 Task: Create a due date automation trigger when advanced on, 2 working days before a card is due add basic assigned to member @aryan at 11:00 AM.
Action: Mouse moved to (980, 77)
Screenshot: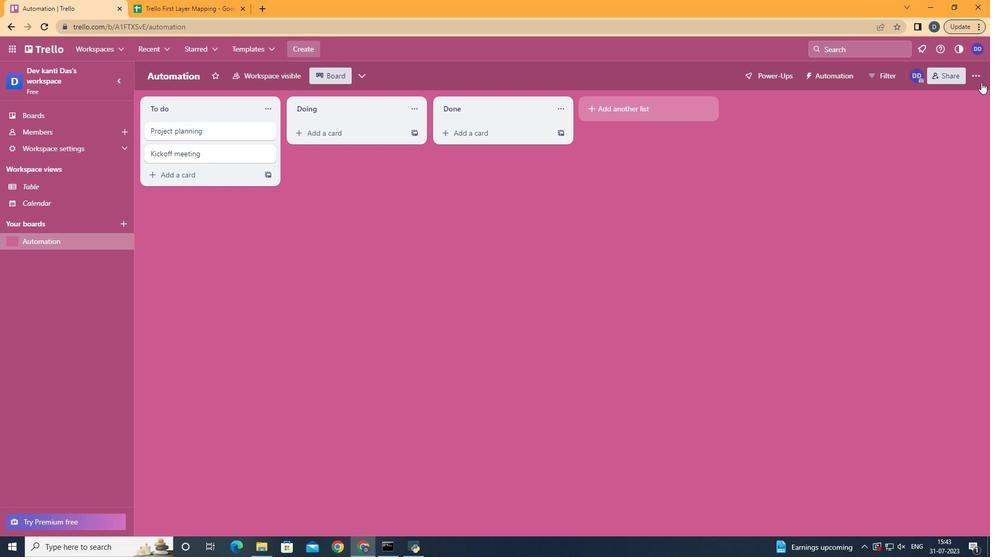 
Action: Mouse pressed left at (980, 77)
Screenshot: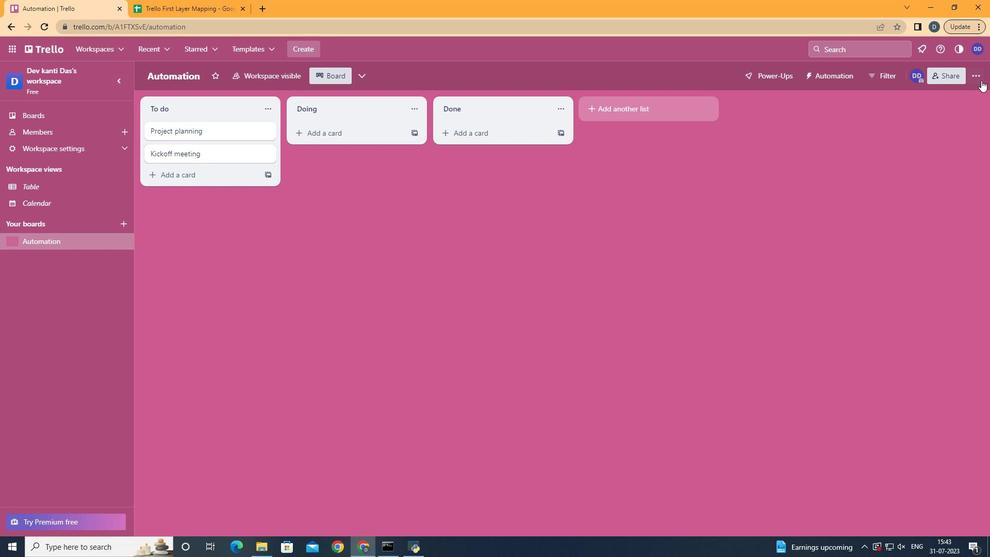 
Action: Mouse moved to (894, 212)
Screenshot: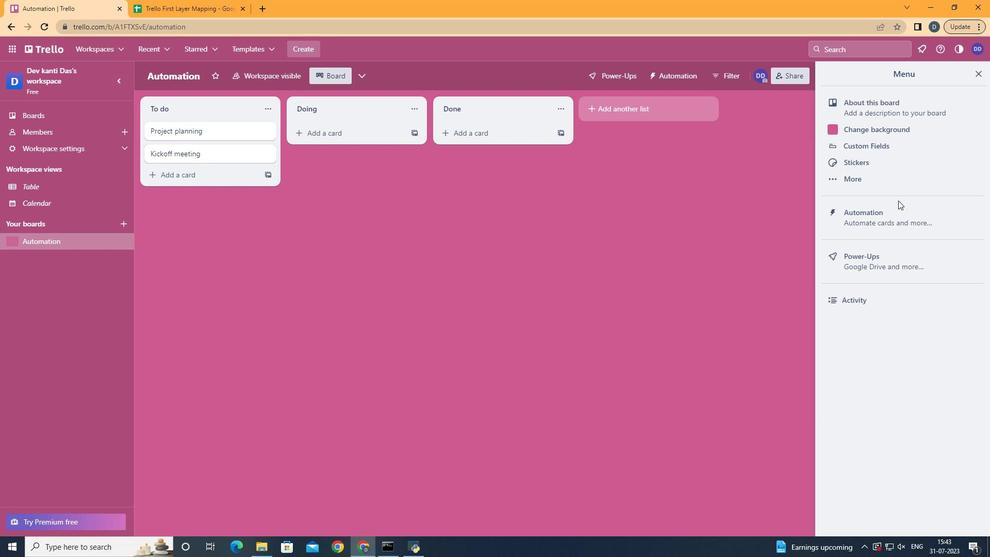 
Action: Mouse pressed left at (894, 212)
Screenshot: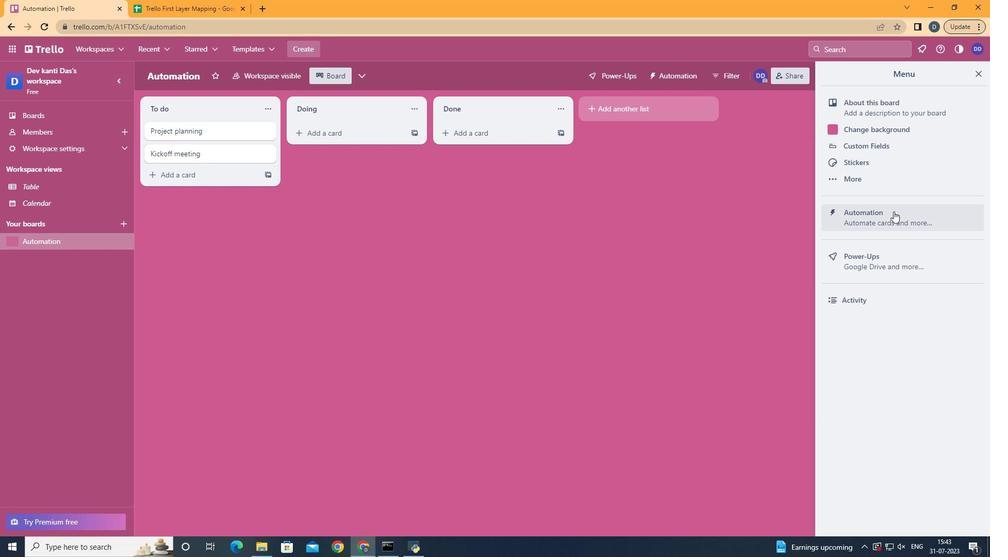 
Action: Mouse moved to (223, 206)
Screenshot: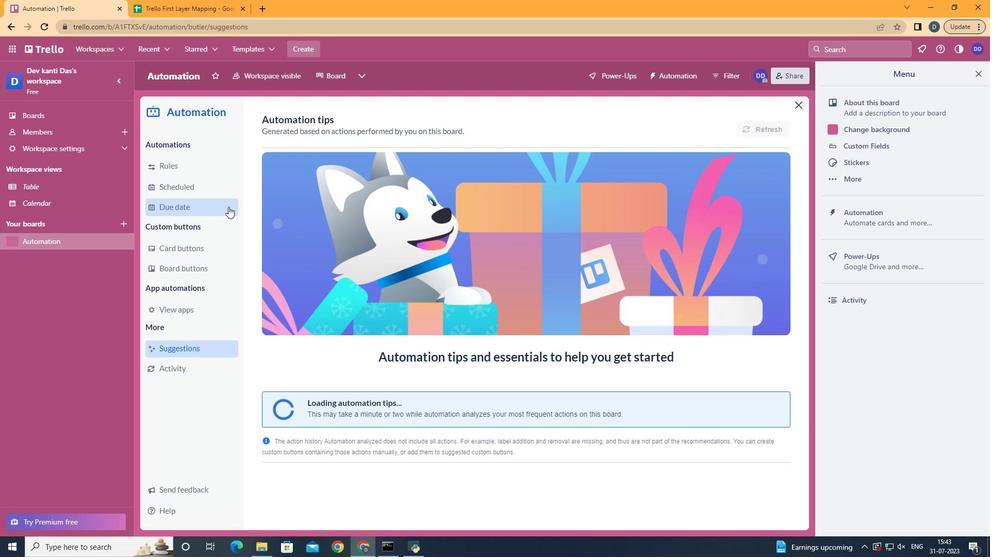
Action: Mouse pressed left at (223, 206)
Screenshot: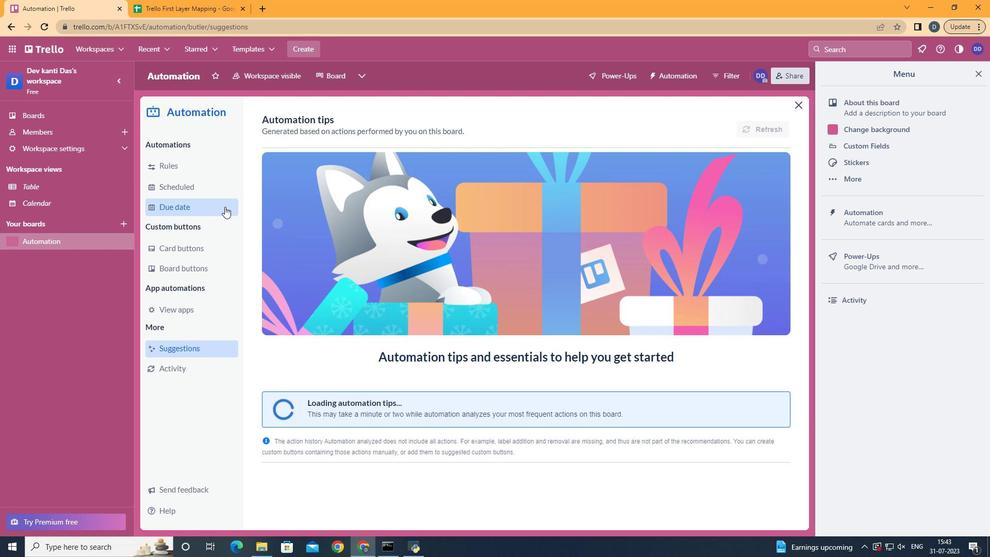 
Action: Mouse moved to (707, 117)
Screenshot: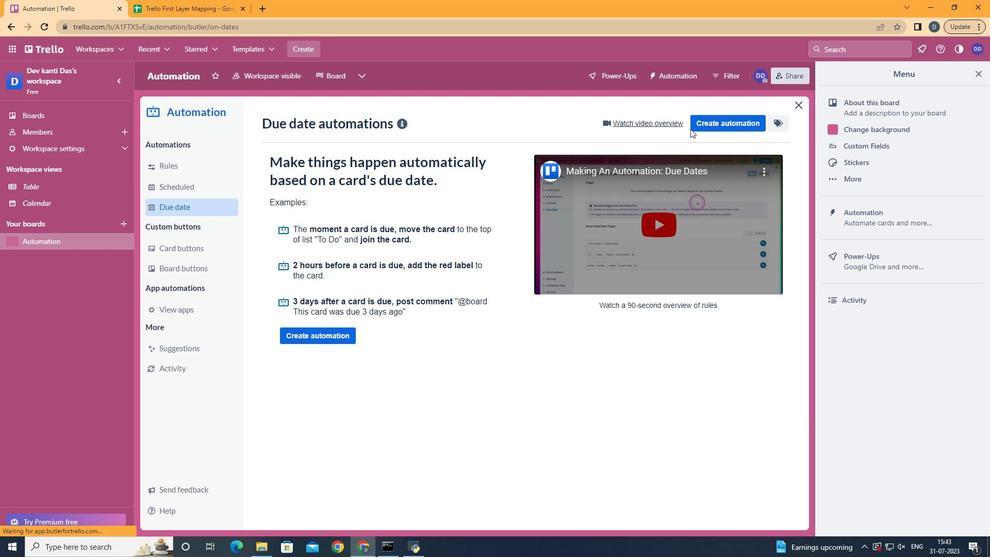 
Action: Mouse pressed left at (707, 117)
Screenshot: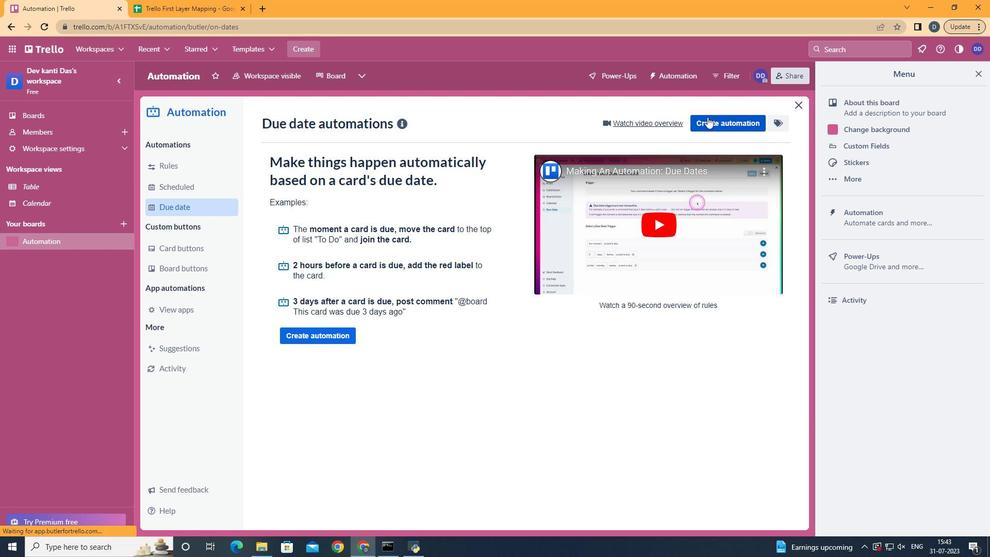 
Action: Mouse moved to (497, 217)
Screenshot: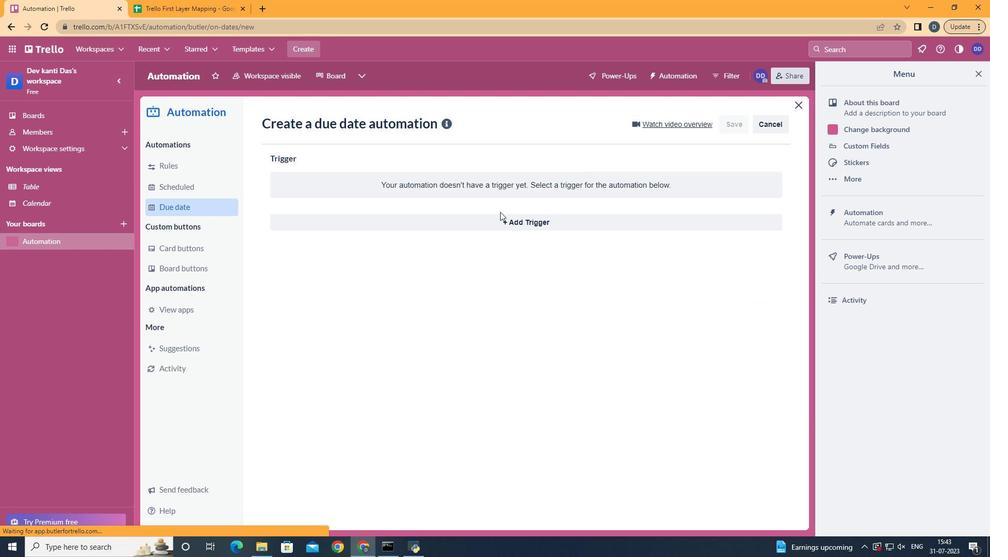 
Action: Mouse pressed left at (497, 217)
Screenshot: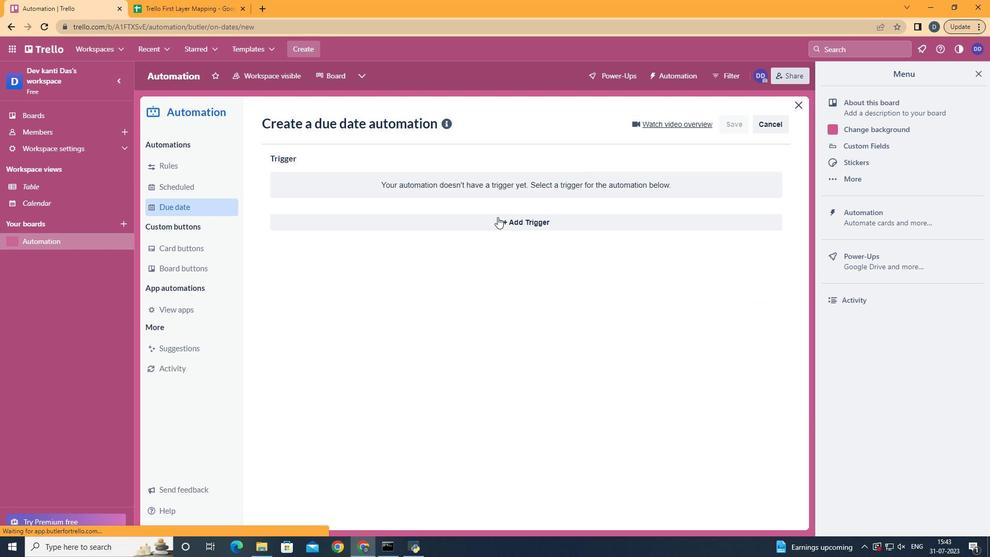 
Action: Mouse moved to (333, 413)
Screenshot: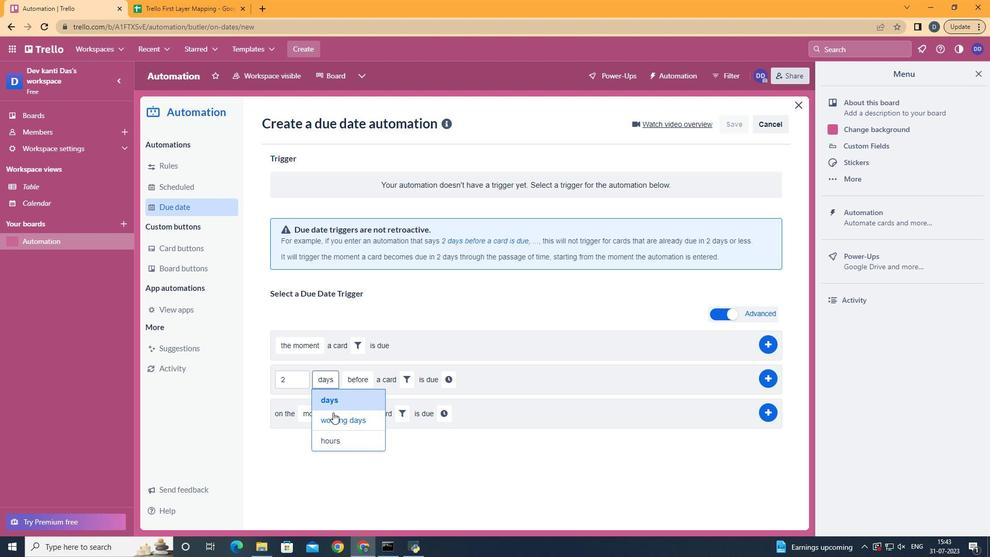 
Action: Mouse pressed left at (333, 413)
Screenshot: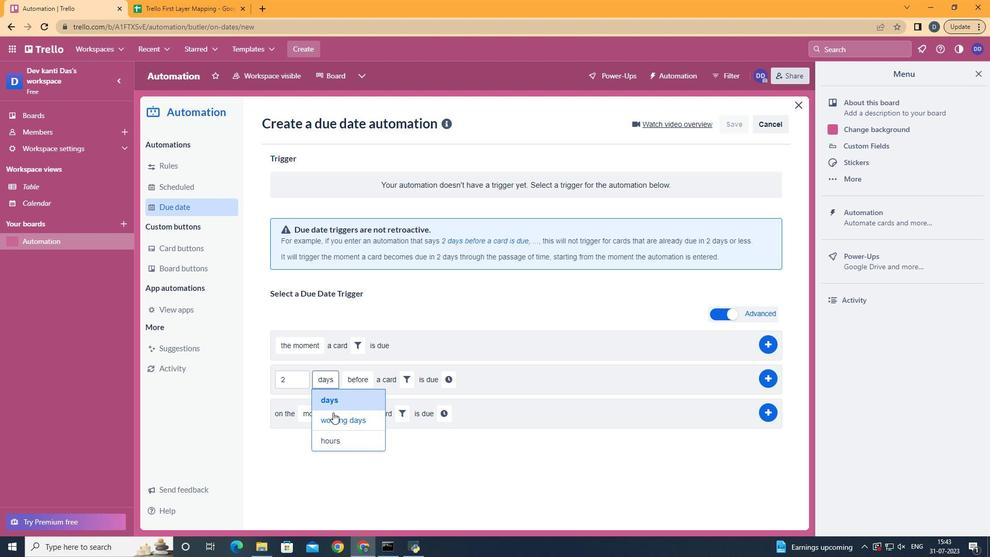 
Action: Mouse moved to (386, 398)
Screenshot: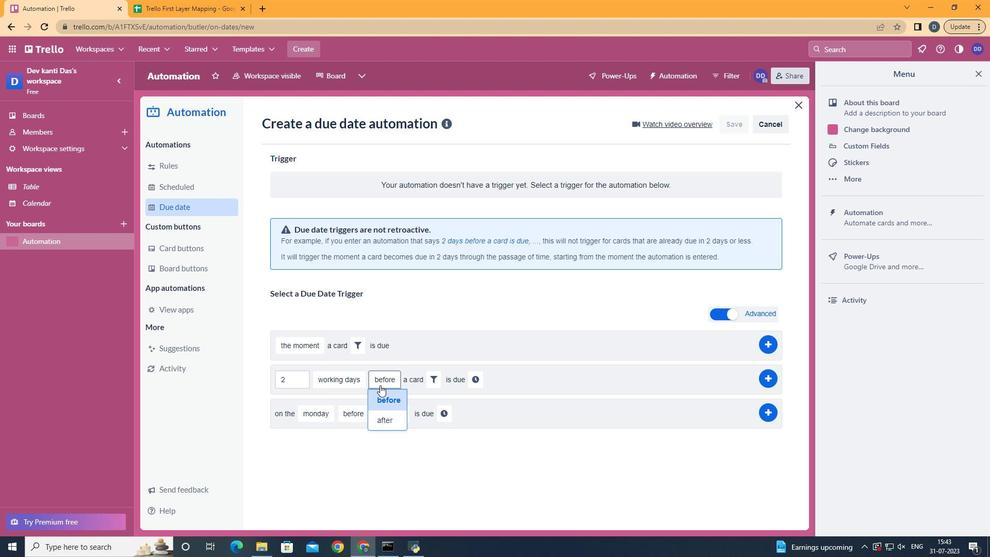 
Action: Mouse pressed left at (386, 398)
Screenshot: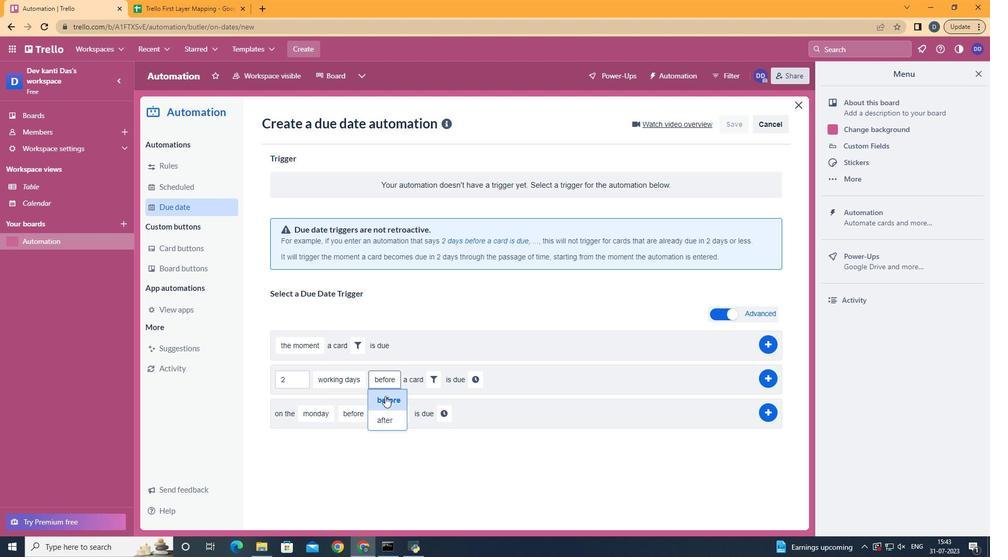
Action: Mouse moved to (439, 374)
Screenshot: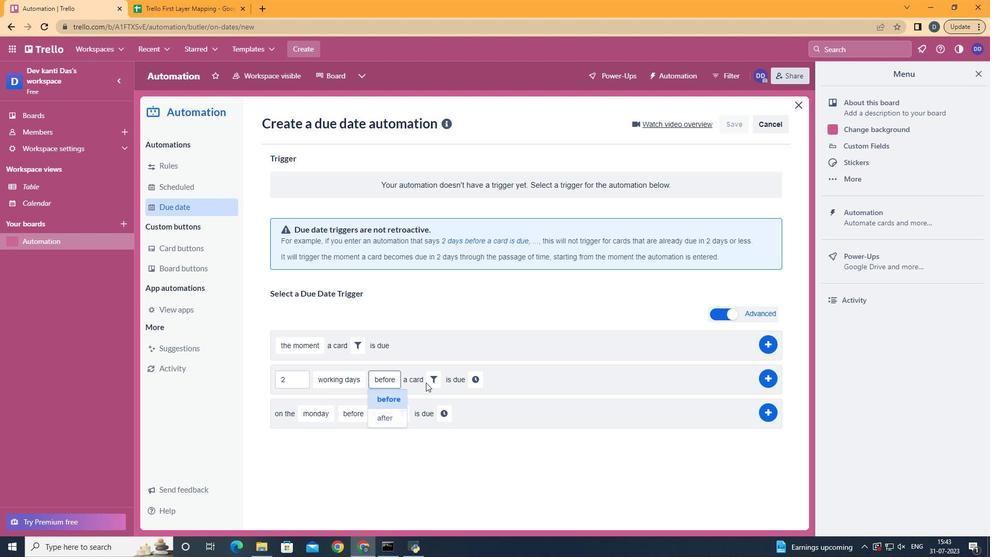 
Action: Mouse pressed left at (439, 374)
Screenshot: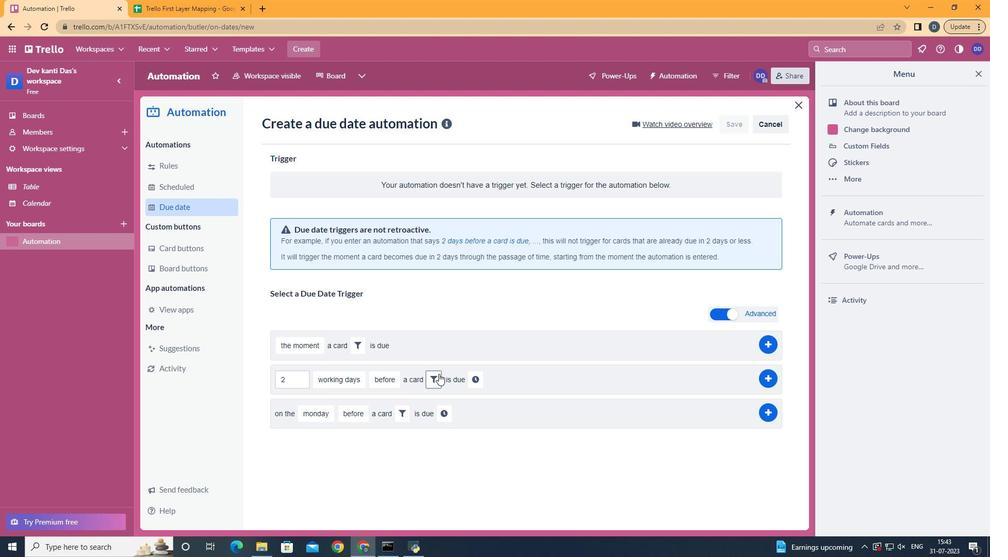 
Action: Mouse moved to (489, 443)
Screenshot: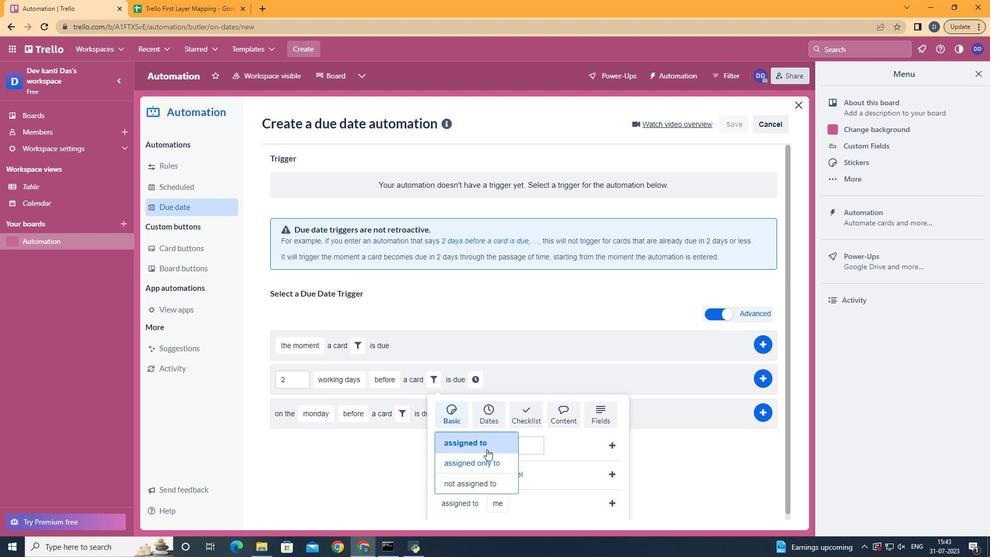 
Action: Mouse pressed left at (489, 443)
Screenshot: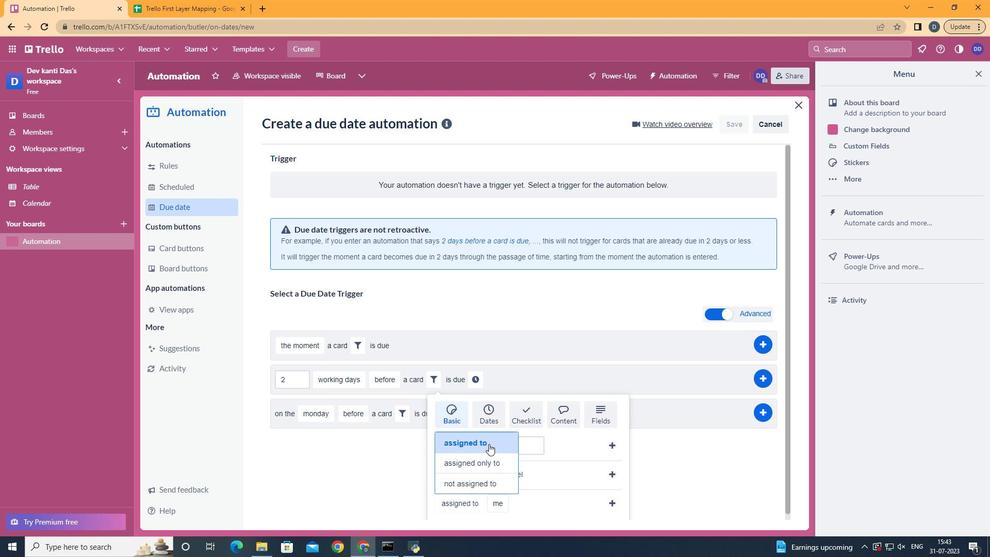 
Action: Mouse moved to (518, 480)
Screenshot: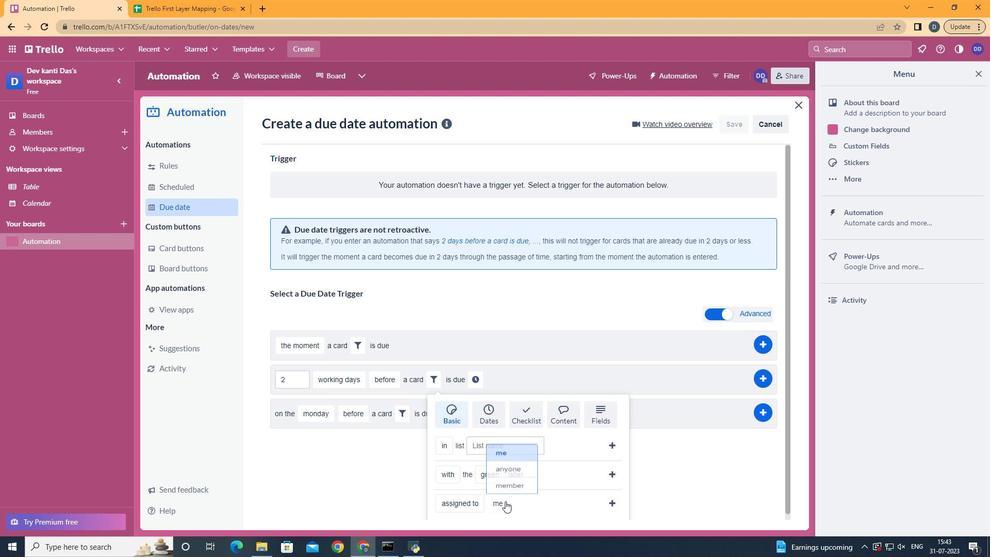 
Action: Mouse pressed left at (518, 480)
Screenshot: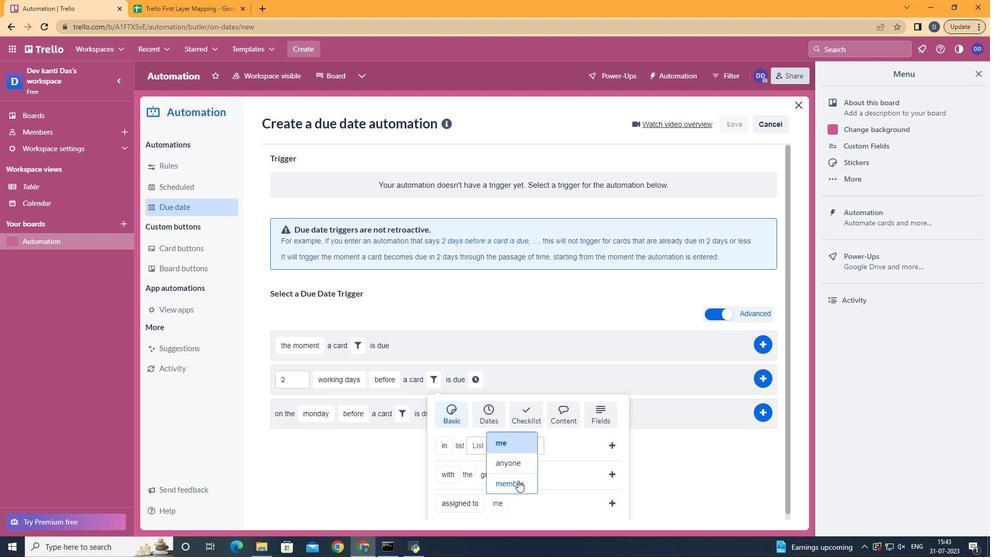 
Action: Mouse moved to (570, 502)
Screenshot: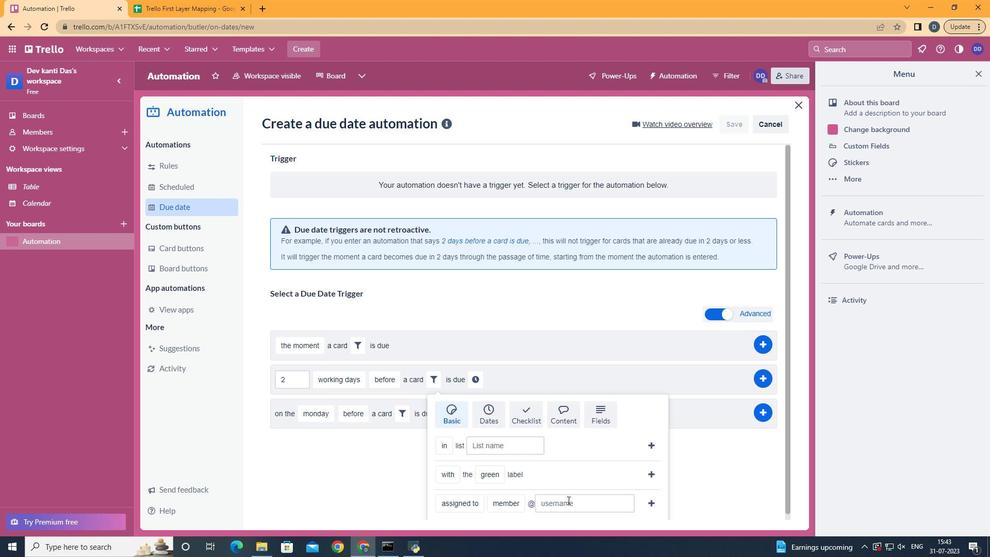 
Action: Mouse pressed left at (570, 502)
Screenshot: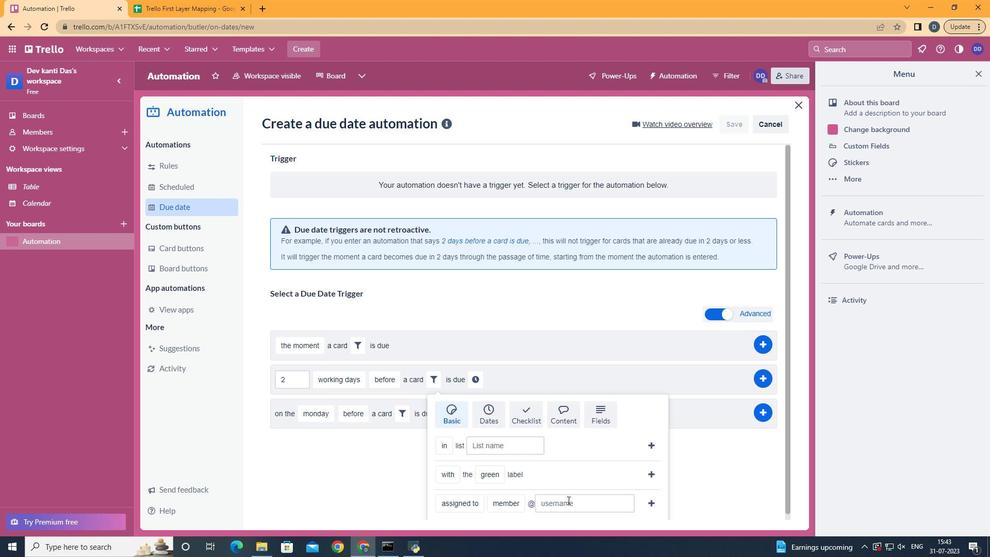 
Action: Key pressed aryan
Screenshot: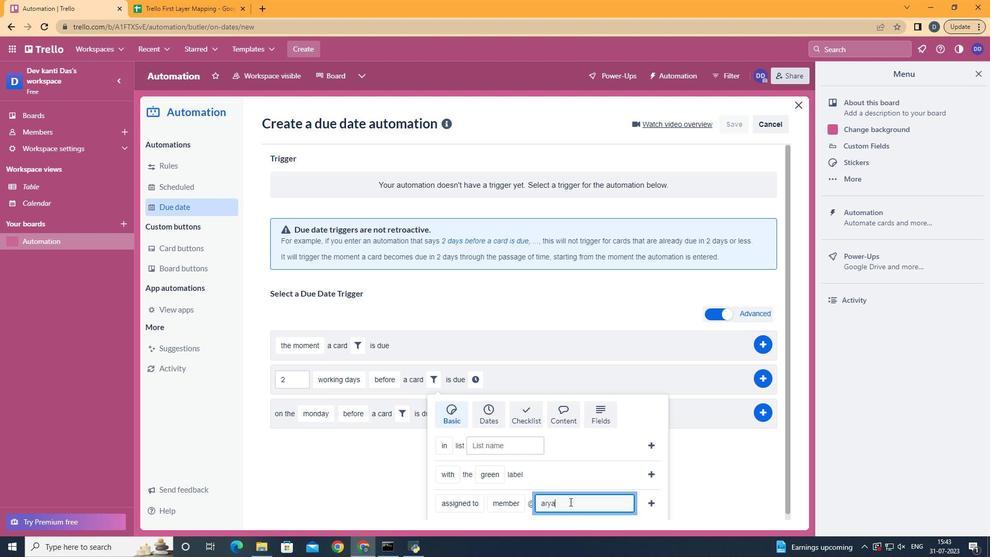 
Action: Mouse moved to (651, 505)
Screenshot: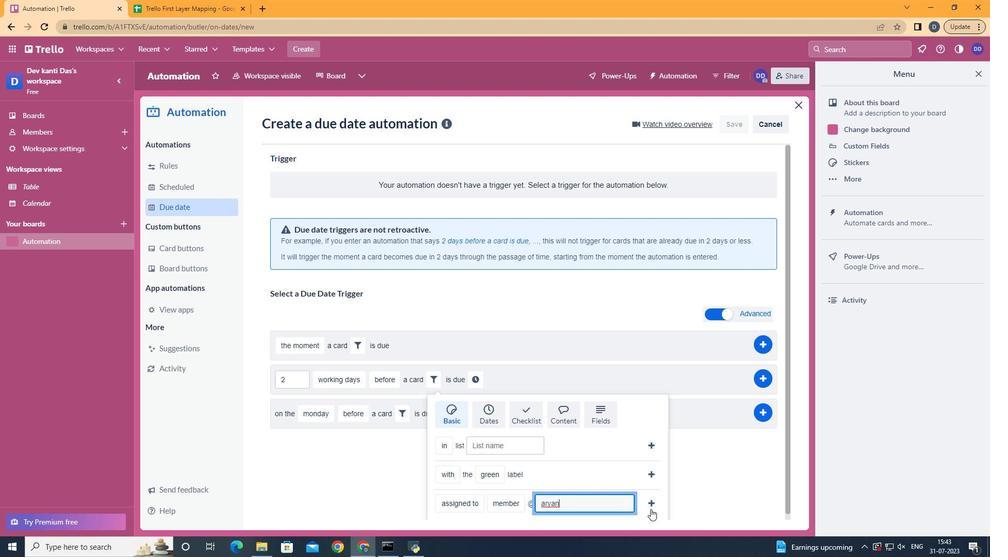 
Action: Mouse pressed left at (651, 505)
Screenshot: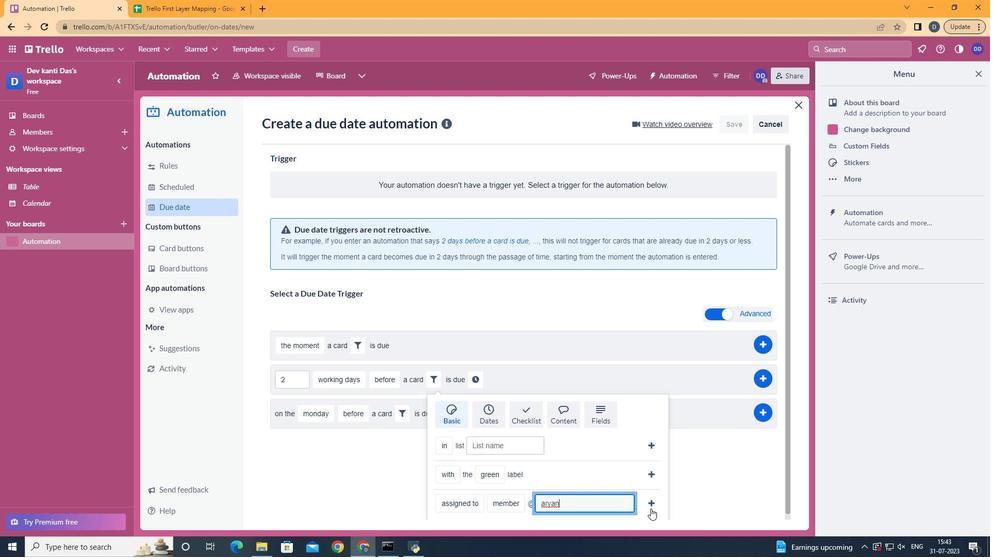 
Action: Mouse moved to (588, 368)
Screenshot: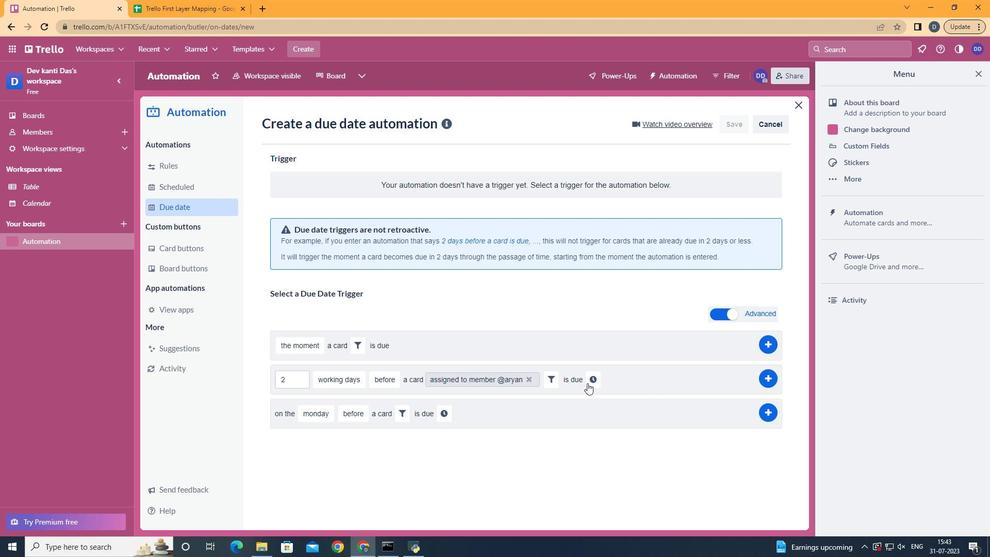 
Action: Mouse pressed left at (588, 368)
Screenshot: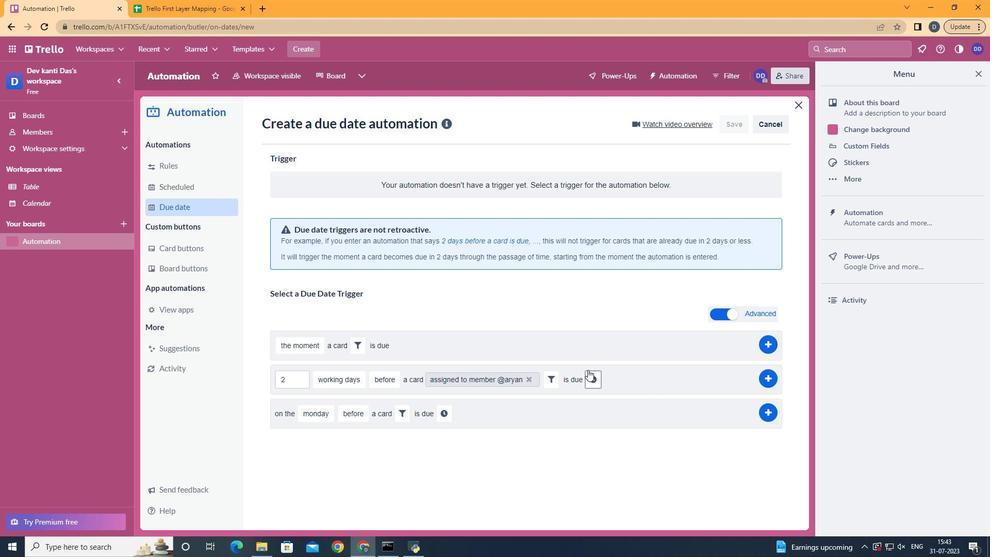 
Action: Mouse moved to (596, 377)
Screenshot: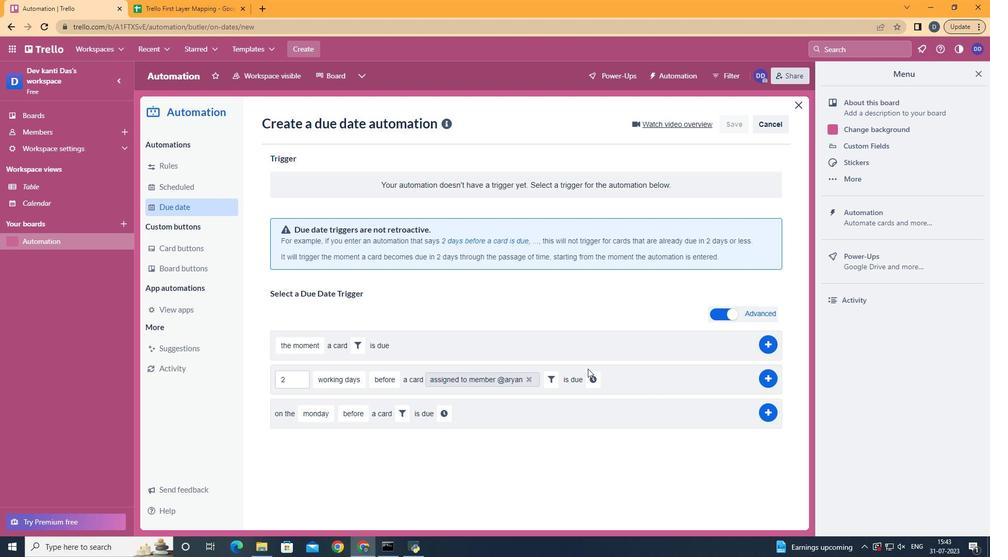 
Action: Mouse pressed left at (596, 377)
Screenshot: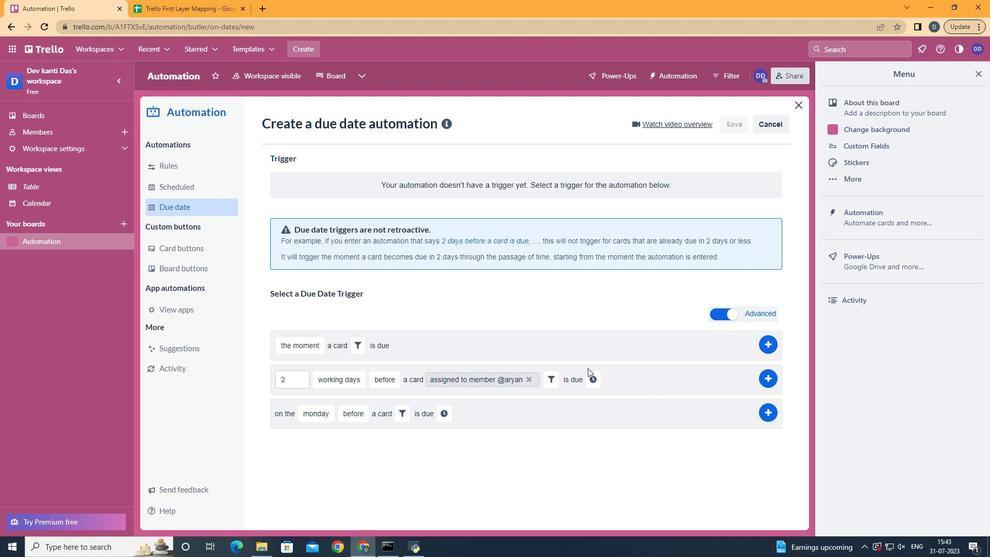 
Action: Mouse moved to (617, 383)
Screenshot: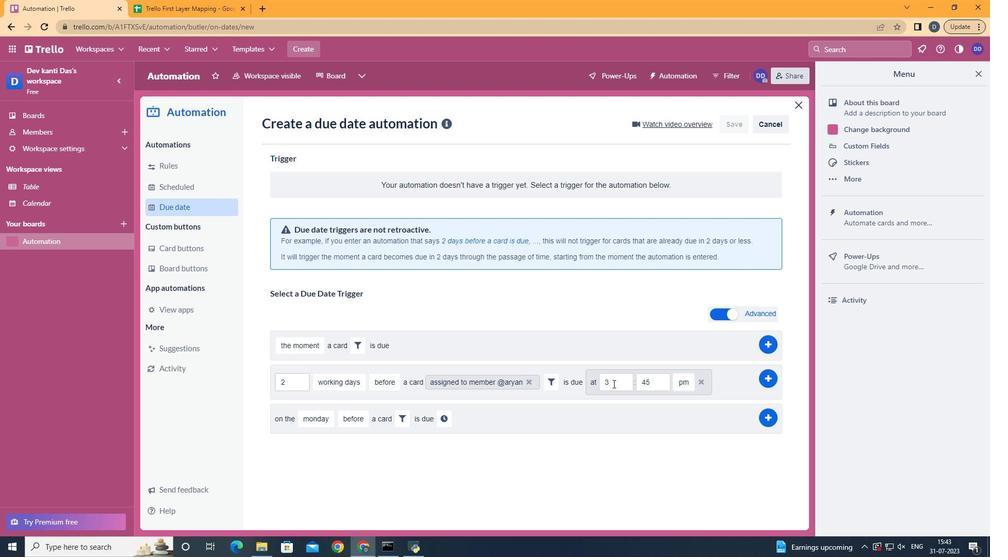 
Action: Mouse pressed left at (617, 383)
Screenshot: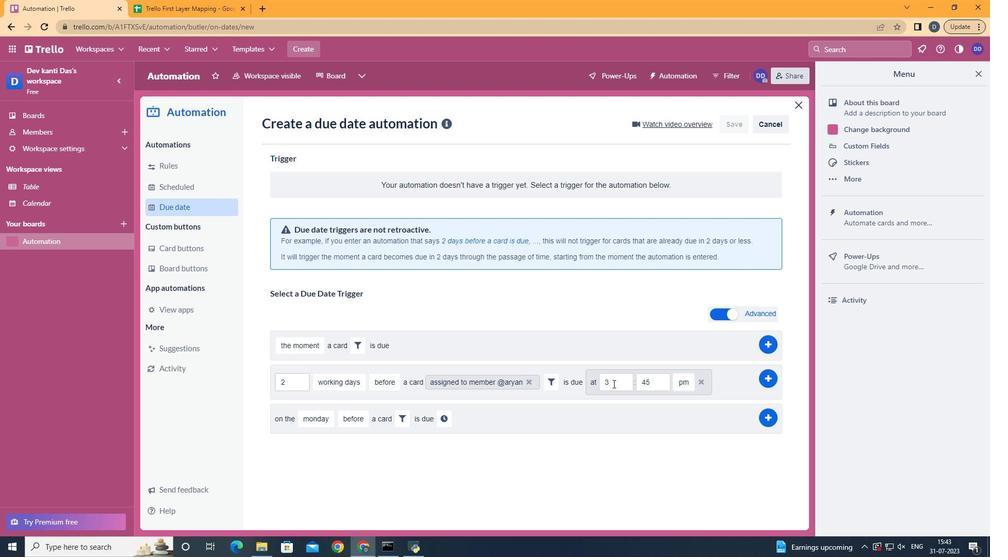 
Action: Key pressed <Key.backspace>11
Screenshot: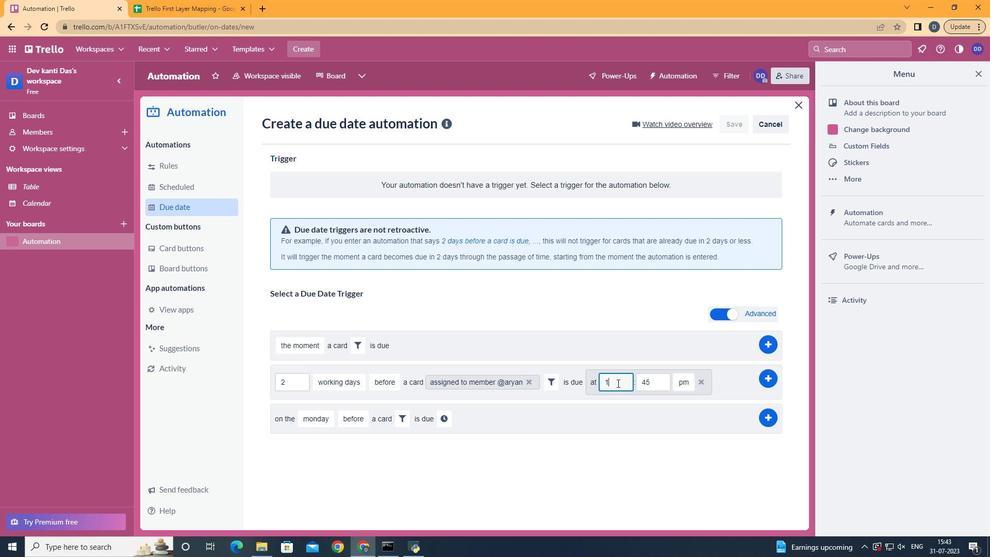 
Action: Mouse moved to (651, 382)
Screenshot: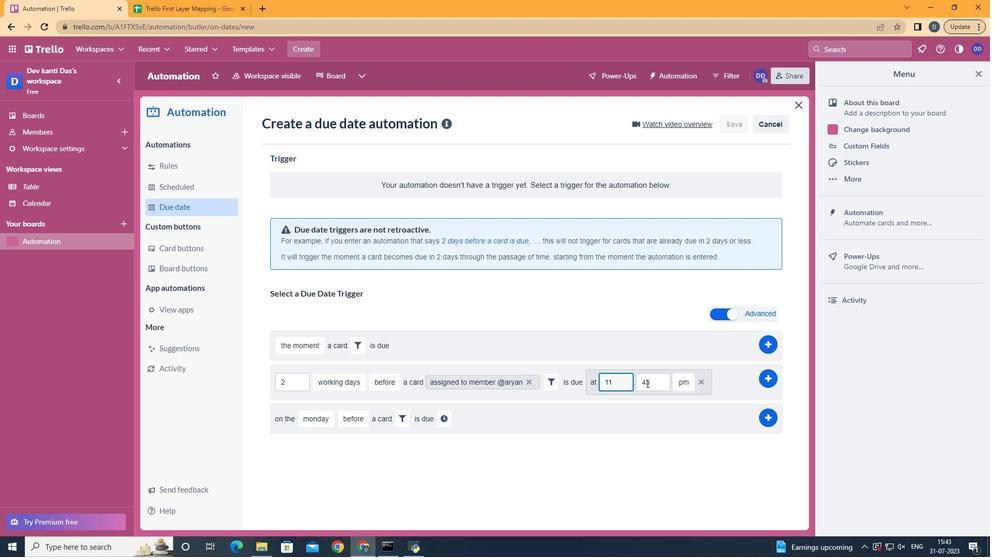 
Action: Mouse pressed left at (651, 382)
Screenshot: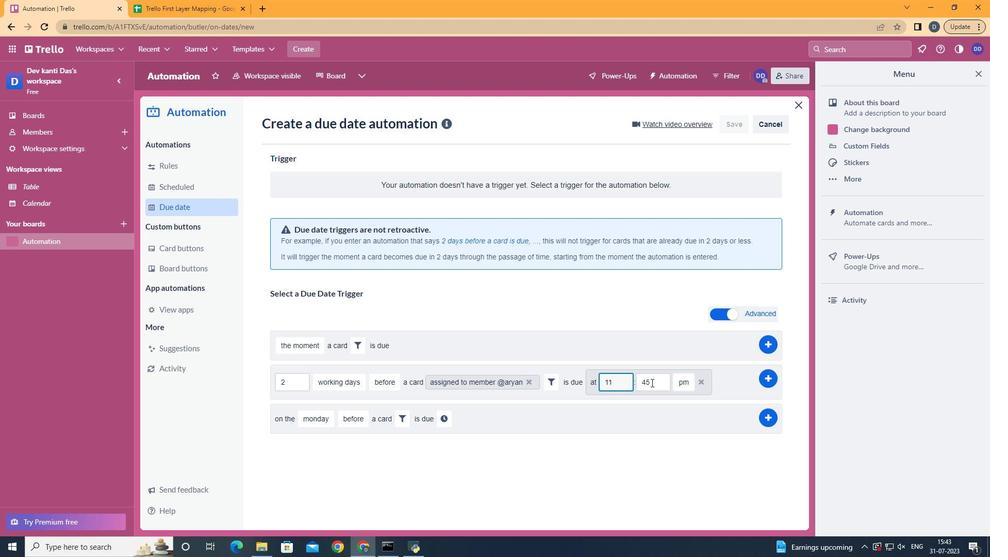 
Action: Key pressed <Key.backspace><Key.backspace>00
Screenshot: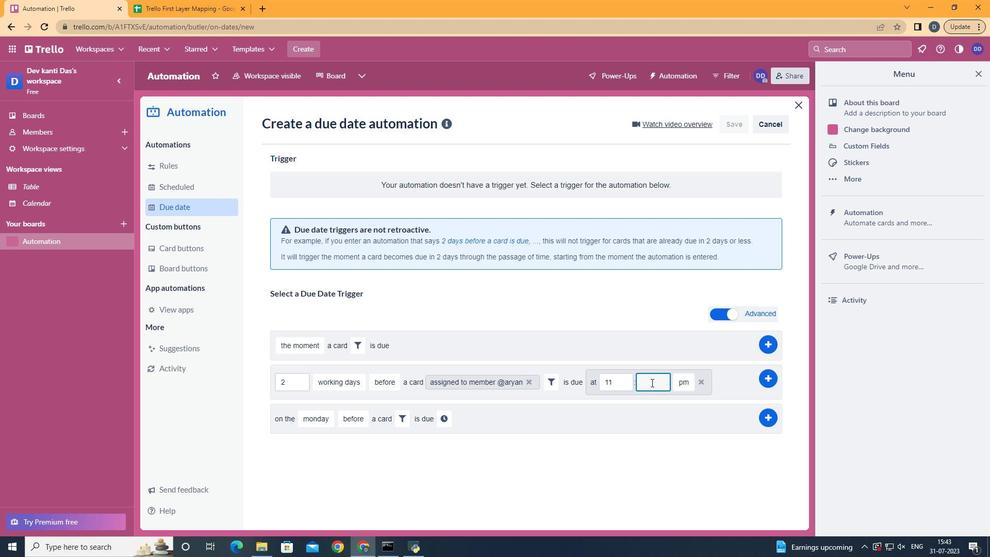 
Action: Mouse moved to (686, 400)
Screenshot: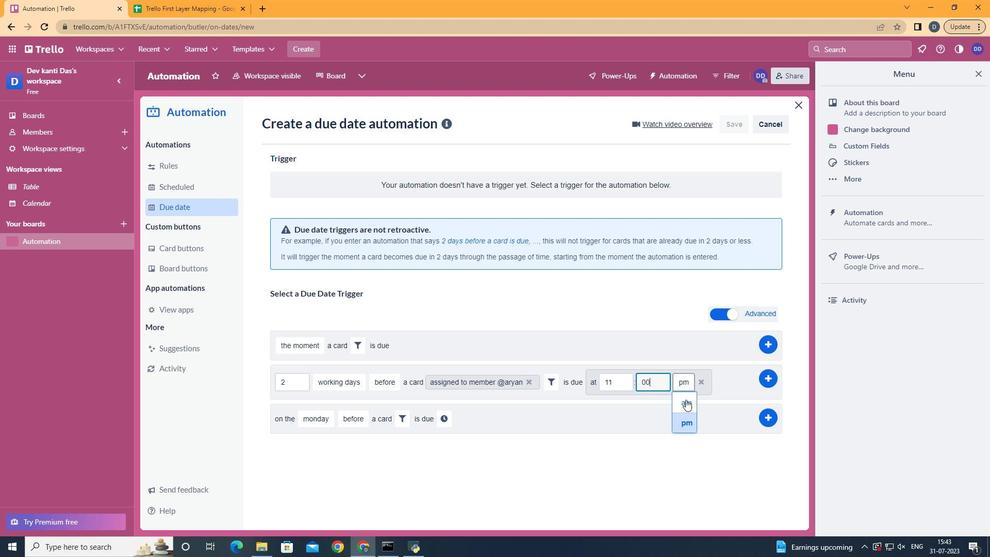 
Action: Mouse pressed left at (686, 400)
Screenshot: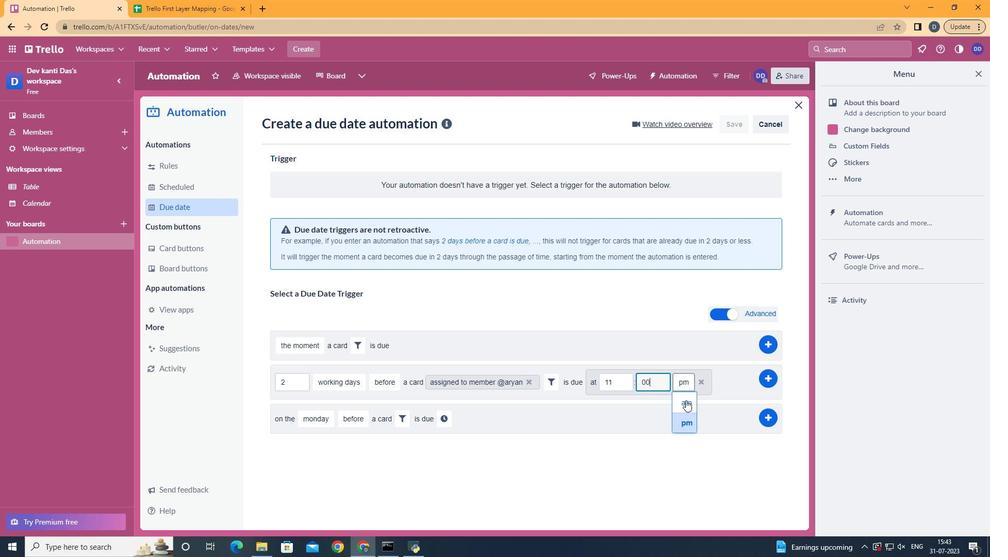 
Action: Mouse moved to (768, 377)
Screenshot: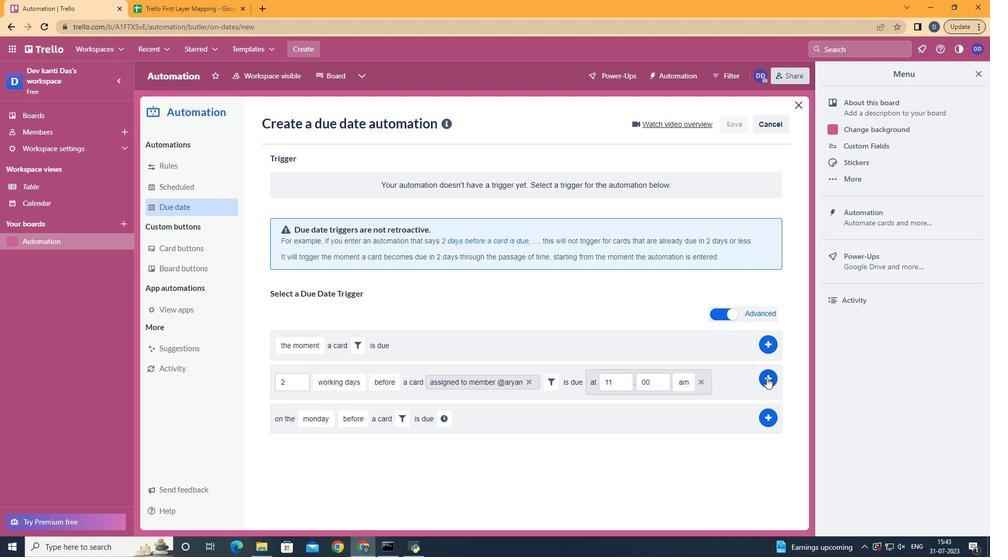 
Action: Mouse pressed left at (768, 377)
Screenshot: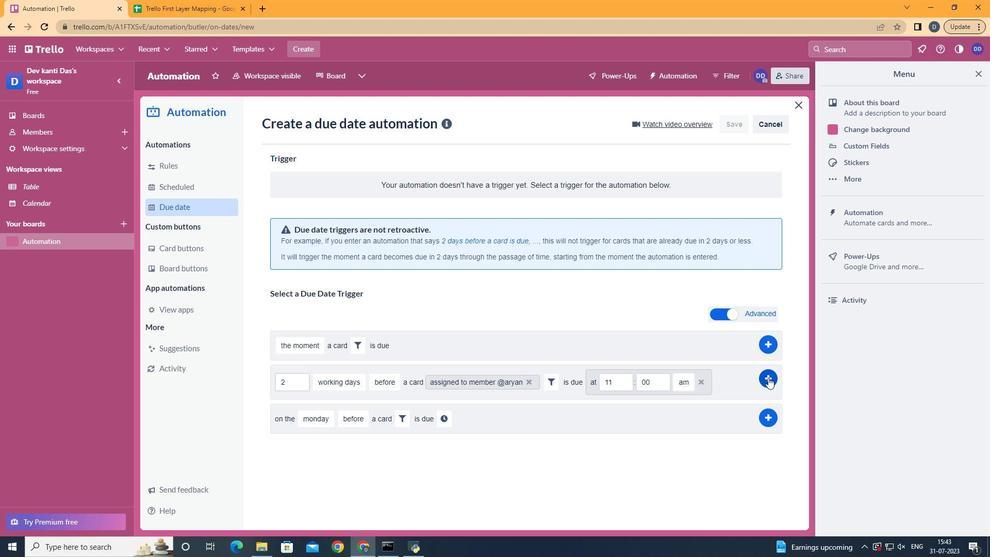 
Action: Mouse moved to (556, 237)
Screenshot: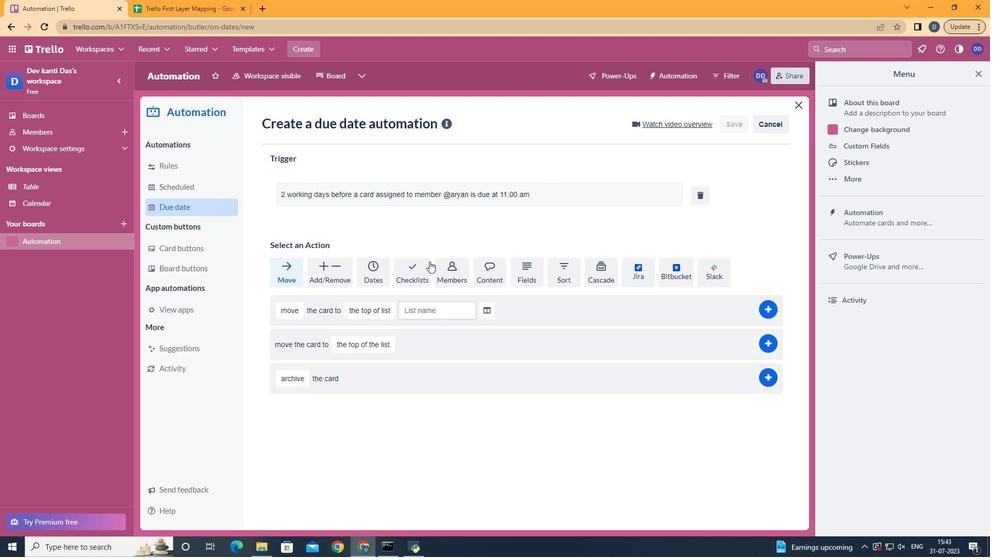 
